 Task: Look for products in the category "Fragrance" from Heritage Store only.
Action: Mouse moved to (243, 121)
Screenshot: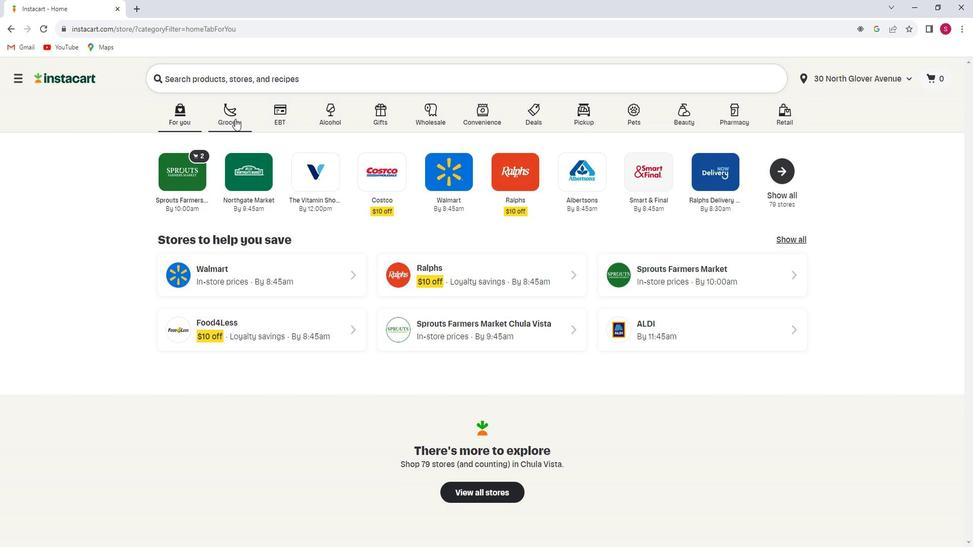 
Action: Mouse pressed left at (243, 121)
Screenshot: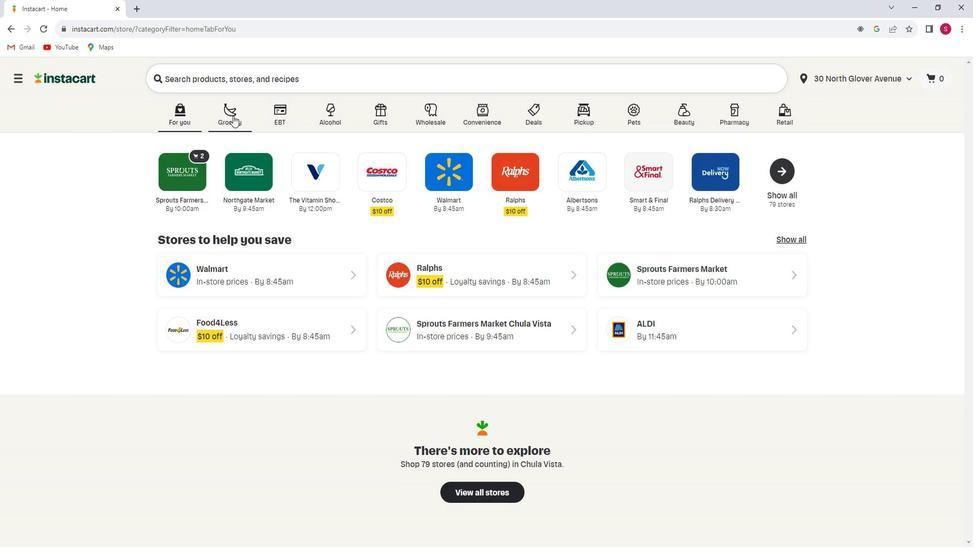 
Action: Mouse moved to (269, 308)
Screenshot: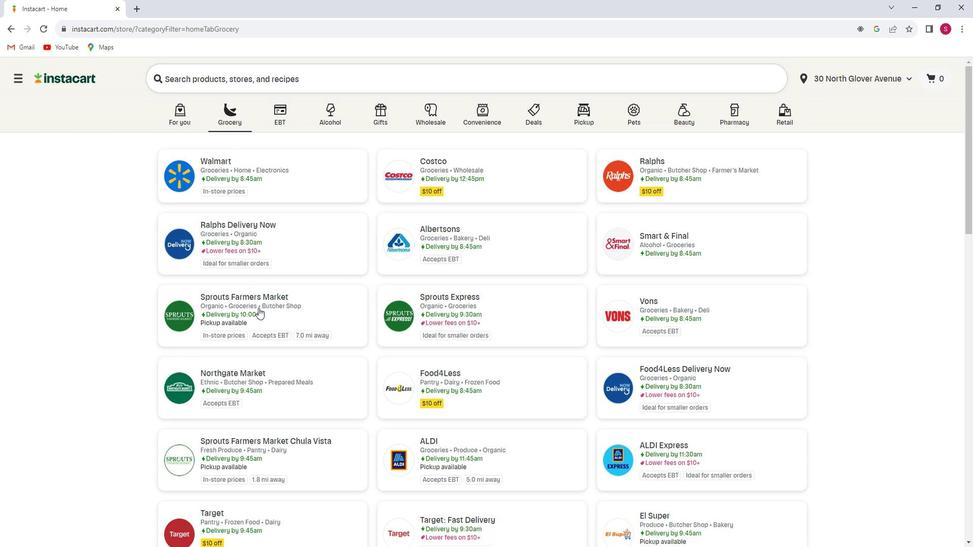 
Action: Mouse pressed left at (269, 308)
Screenshot: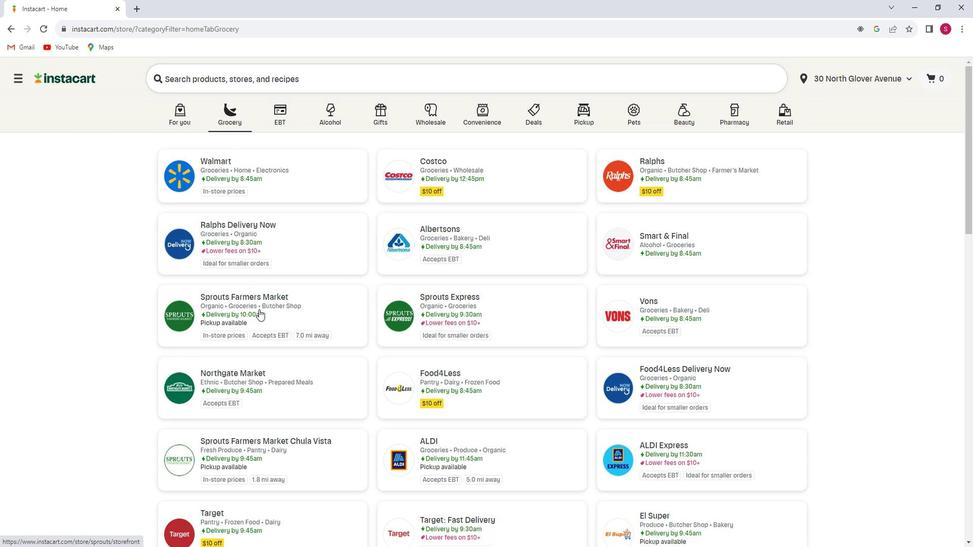 
Action: Mouse moved to (84, 297)
Screenshot: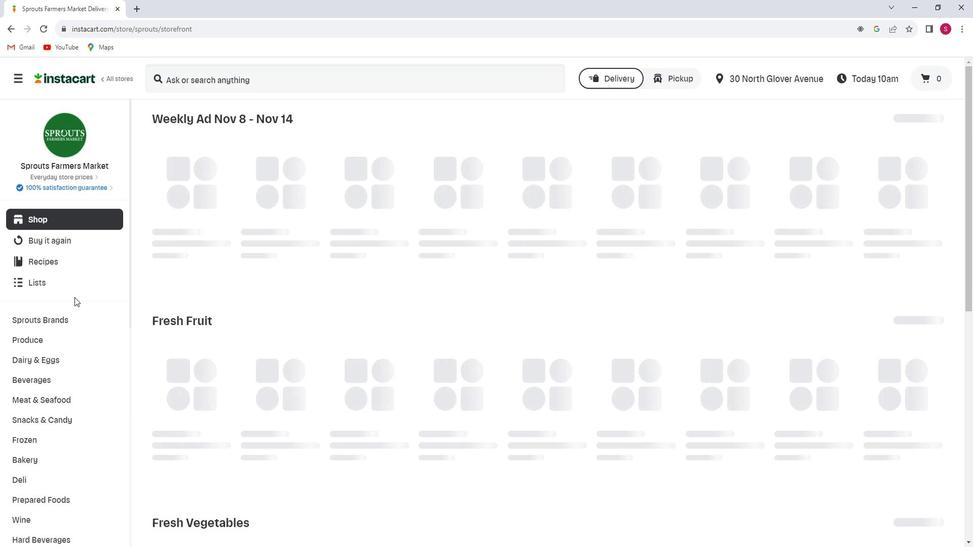 
Action: Mouse scrolled (84, 296) with delta (0, 0)
Screenshot: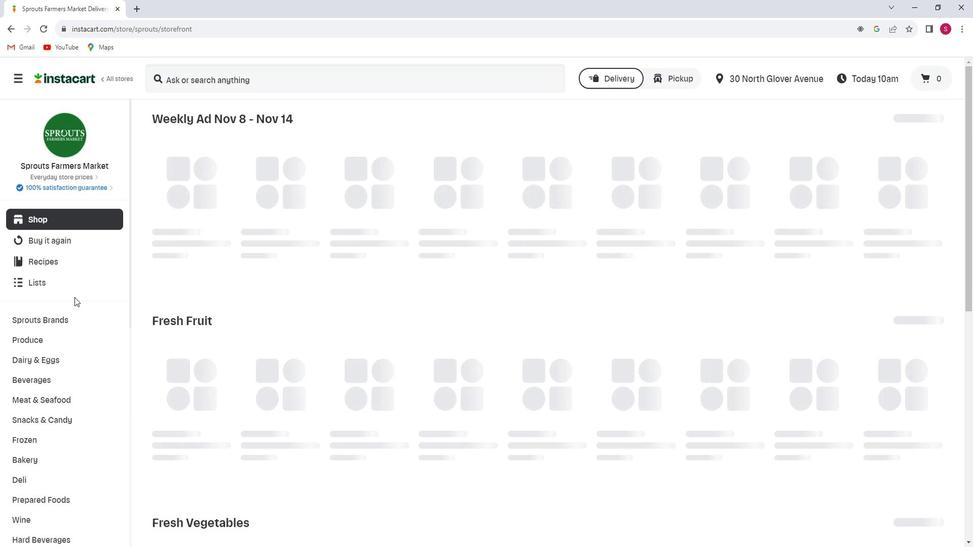 
Action: Mouse scrolled (84, 296) with delta (0, 0)
Screenshot: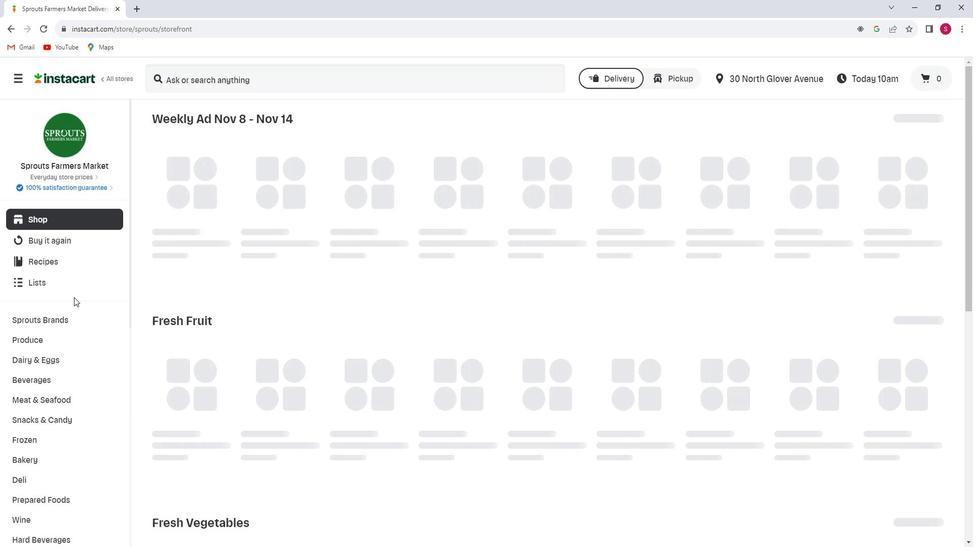 
Action: Mouse scrolled (84, 296) with delta (0, 0)
Screenshot: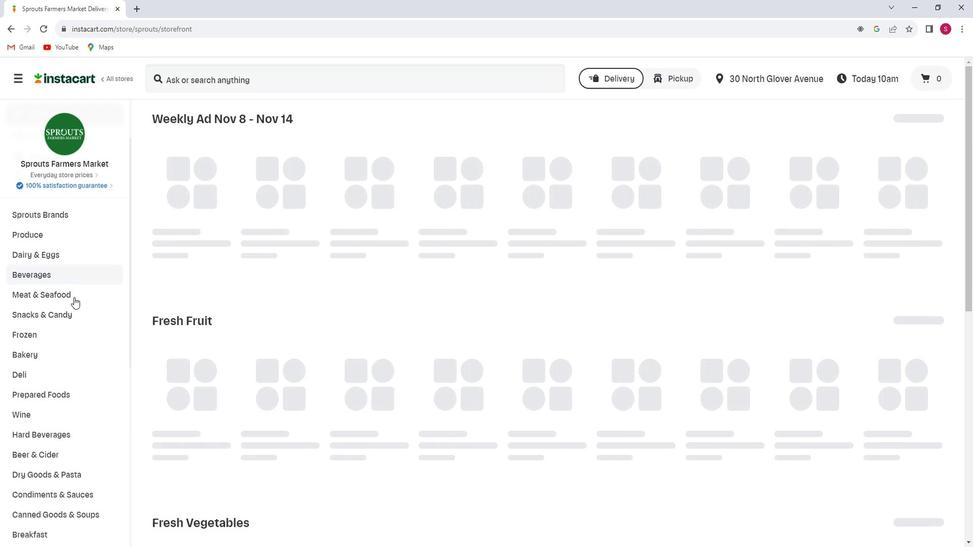 
Action: Mouse scrolled (84, 296) with delta (0, 0)
Screenshot: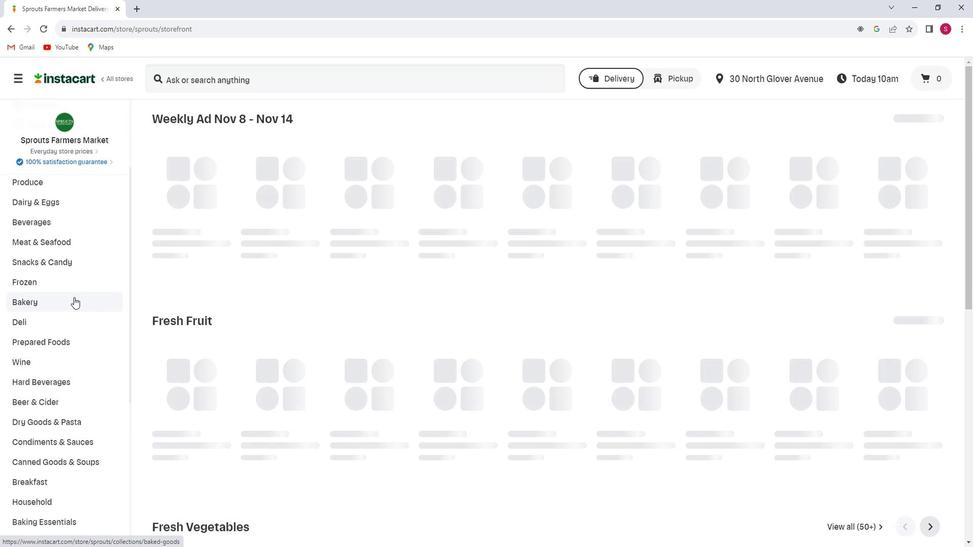
Action: Mouse scrolled (84, 296) with delta (0, 0)
Screenshot: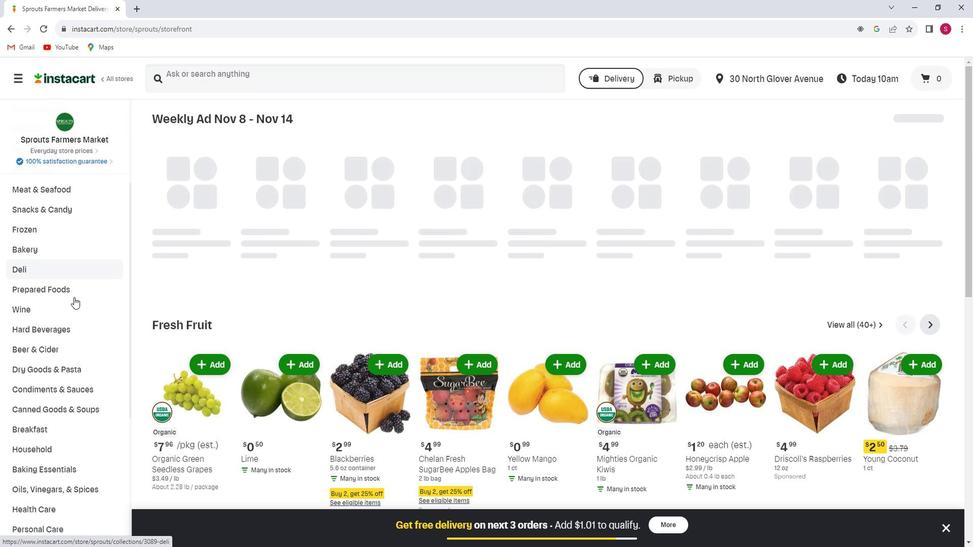
Action: Mouse scrolled (84, 296) with delta (0, 0)
Screenshot: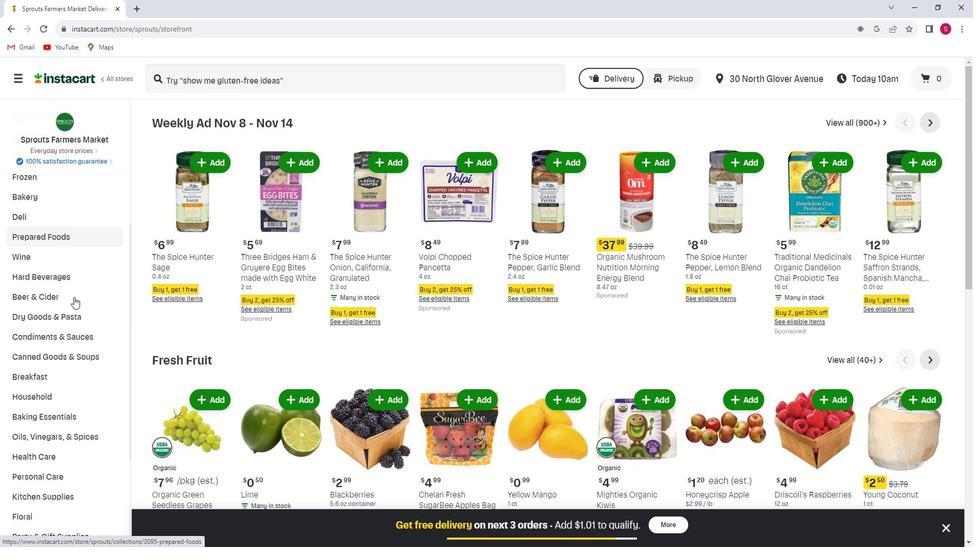 
Action: Mouse scrolled (84, 296) with delta (0, 0)
Screenshot: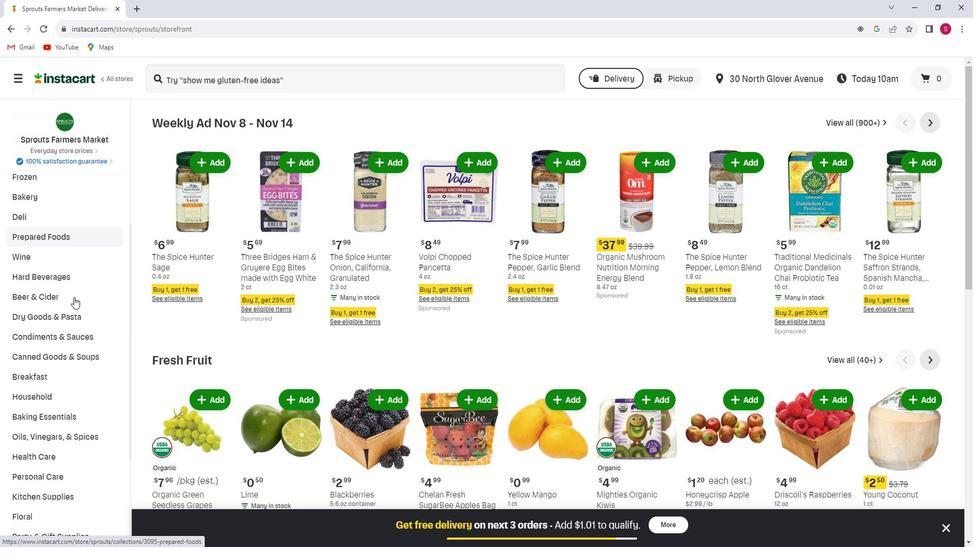 
Action: Mouse moved to (83, 302)
Screenshot: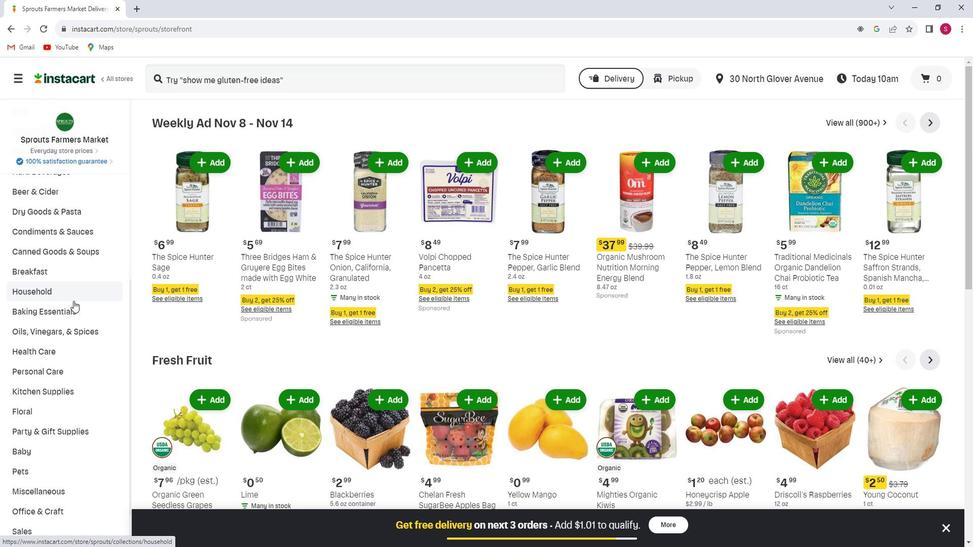 
Action: Mouse scrolled (83, 301) with delta (0, 0)
Screenshot: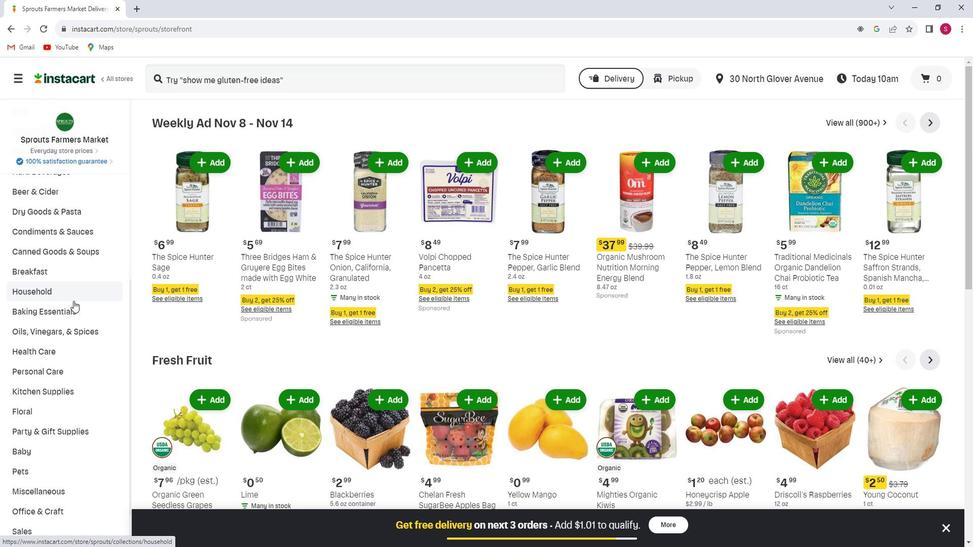 
Action: Mouse moved to (74, 322)
Screenshot: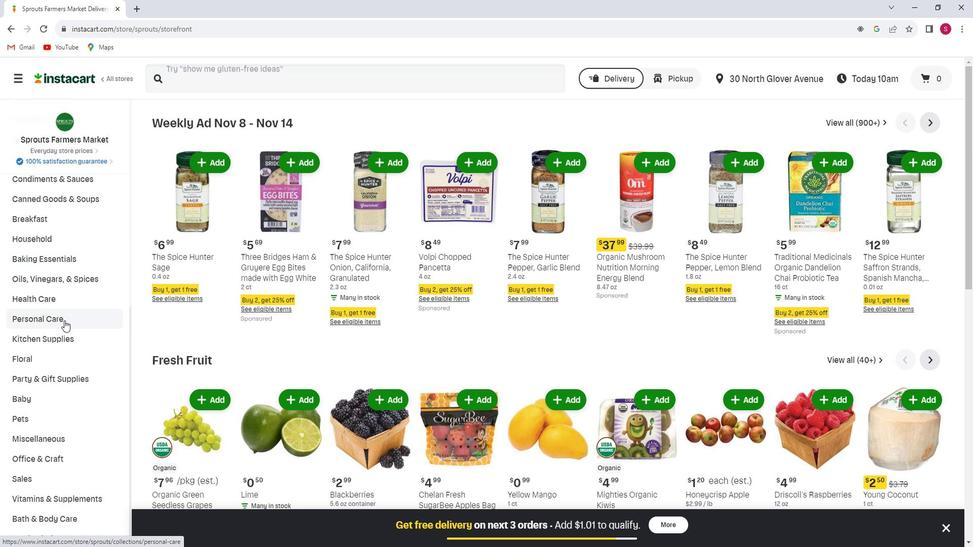 
Action: Mouse pressed left at (74, 322)
Screenshot: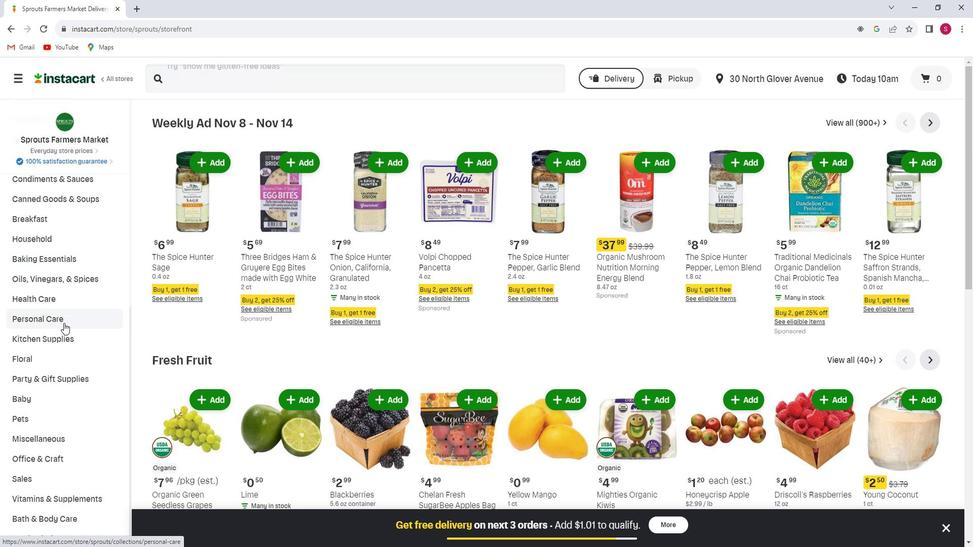 
Action: Mouse moved to (883, 272)
Screenshot: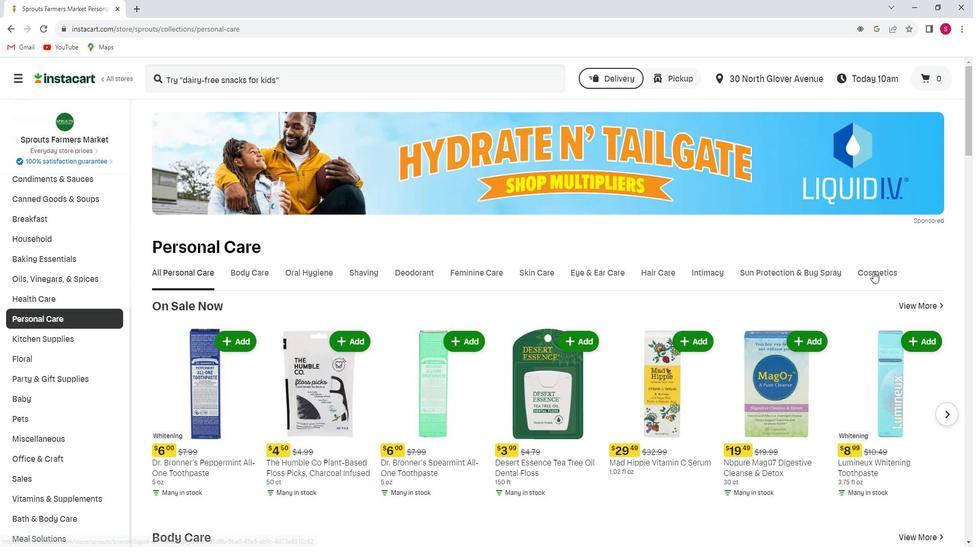 
Action: Mouse pressed left at (883, 272)
Screenshot: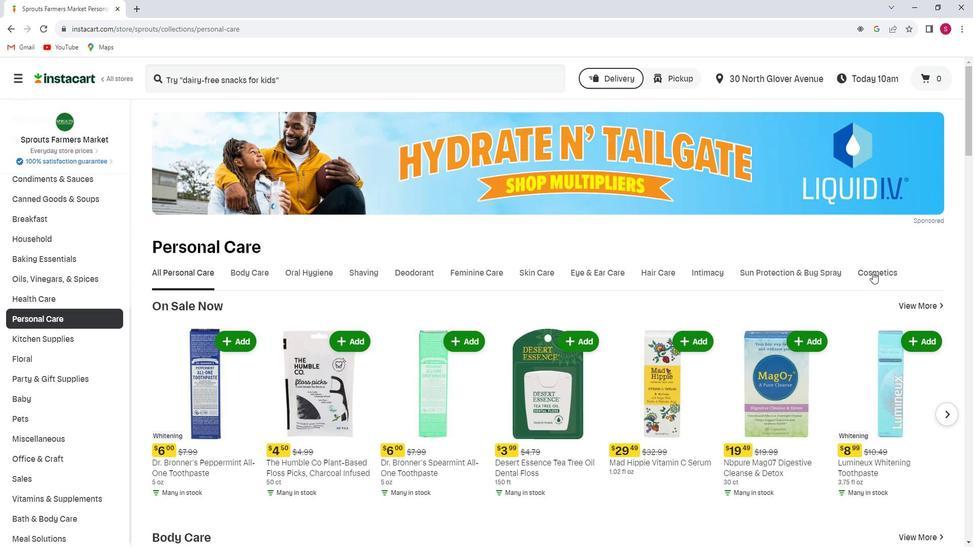 
Action: Mouse moved to (375, 194)
Screenshot: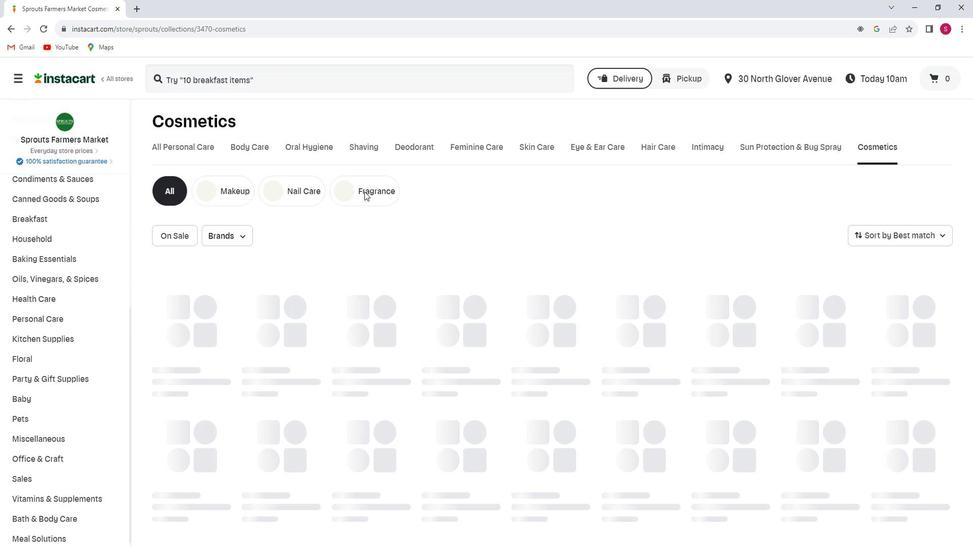
Action: Mouse pressed left at (375, 194)
Screenshot: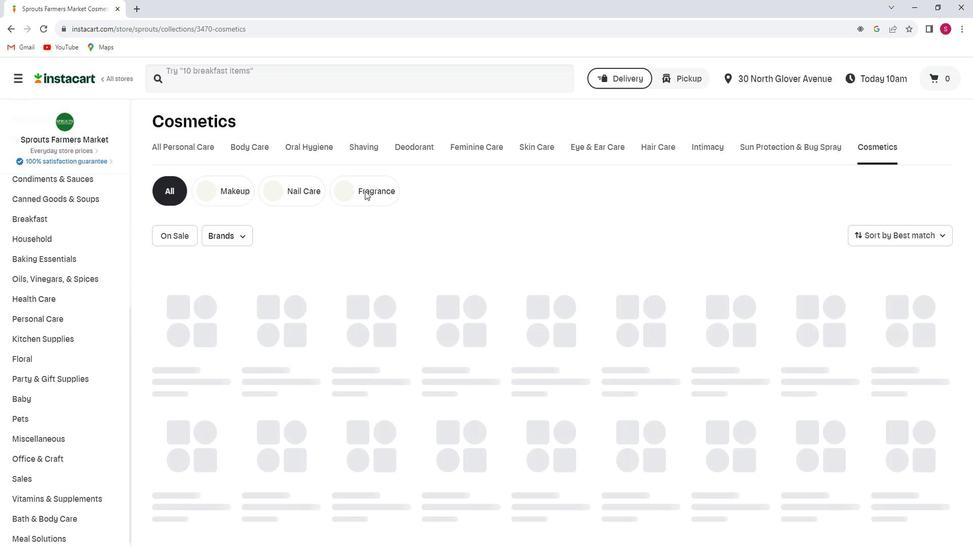 
Action: Mouse moved to (252, 241)
Screenshot: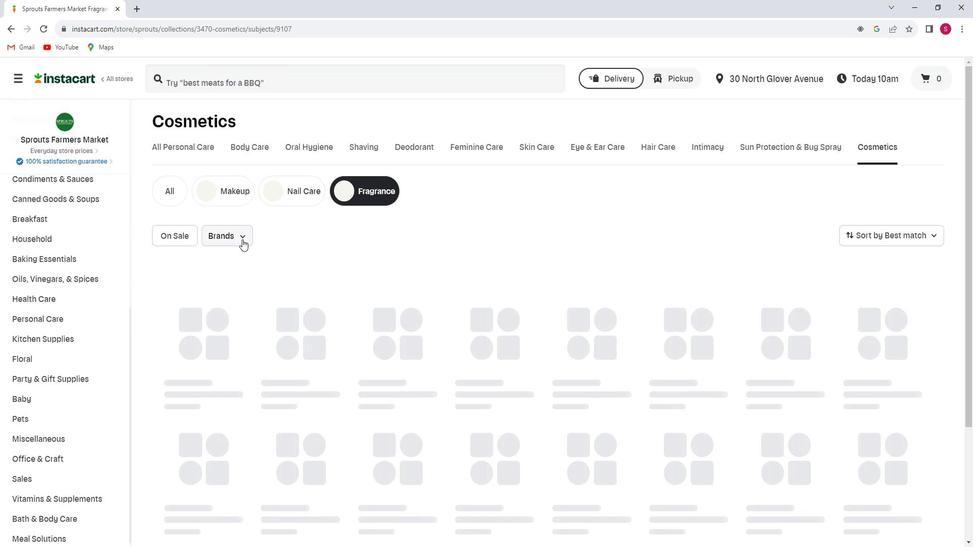 
Action: Mouse pressed left at (252, 241)
Screenshot: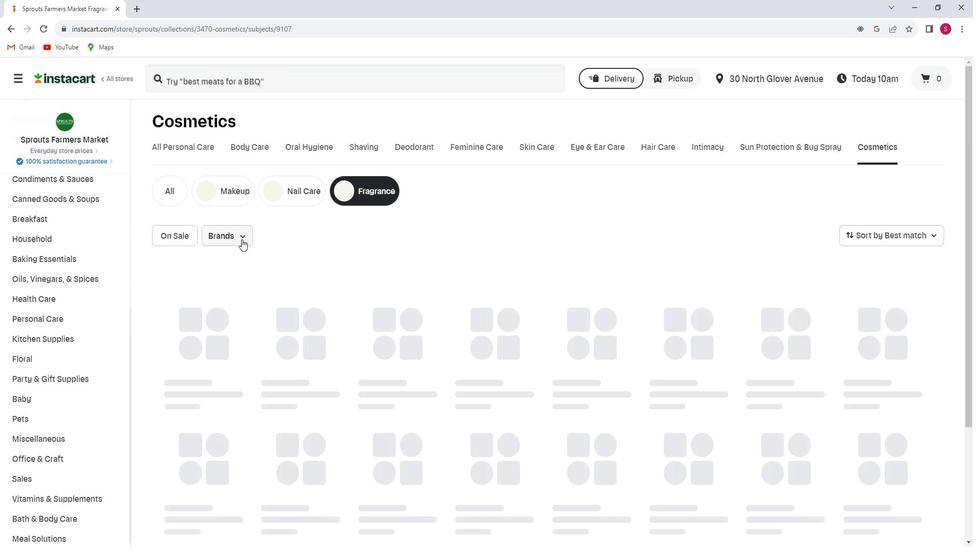 
Action: Mouse moved to (256, 293)
Screenshot: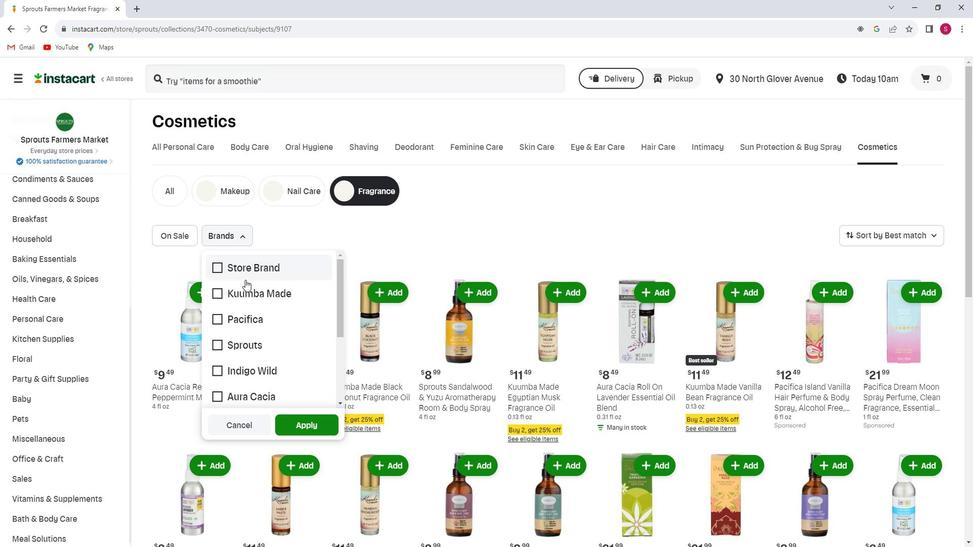 
Action: Mouse scrolled (256, 292) with delta (0, 0)
Screenshot: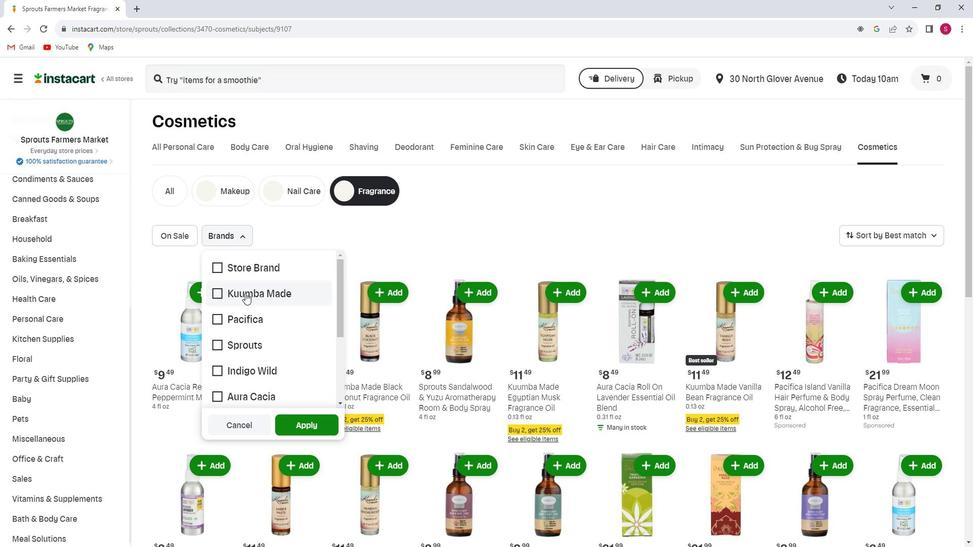 
Action: Mouse scrolled (256, 292) with delta (0, 0)
Screenshot: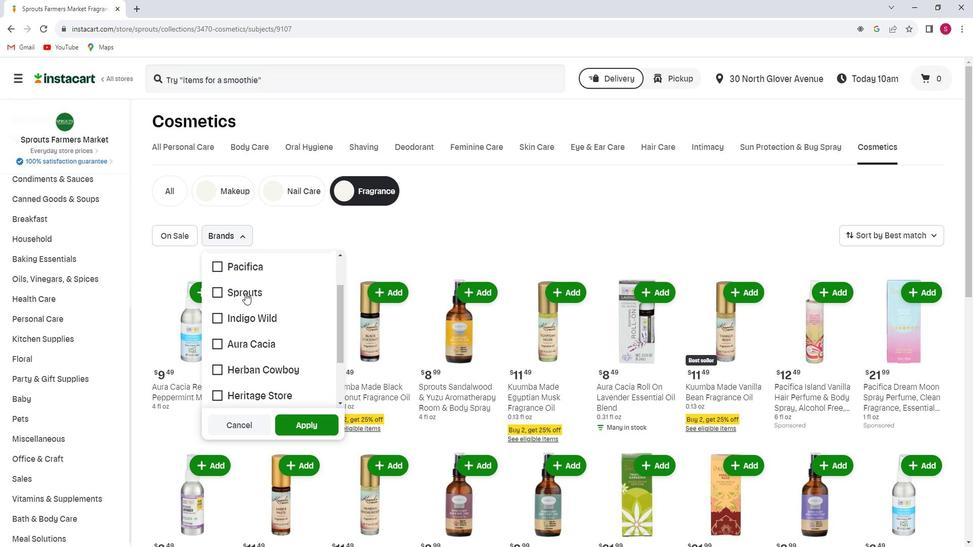 
Action: Mouse moved to (256, 295)
Screenshot: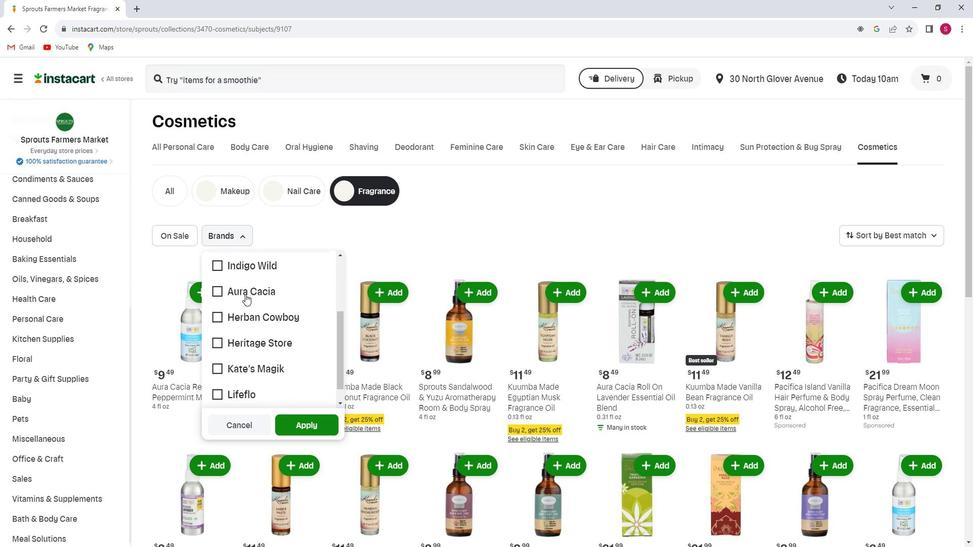 
Action: Mouse scrolled (256, 294) with delta (0, 0)
Screenshot: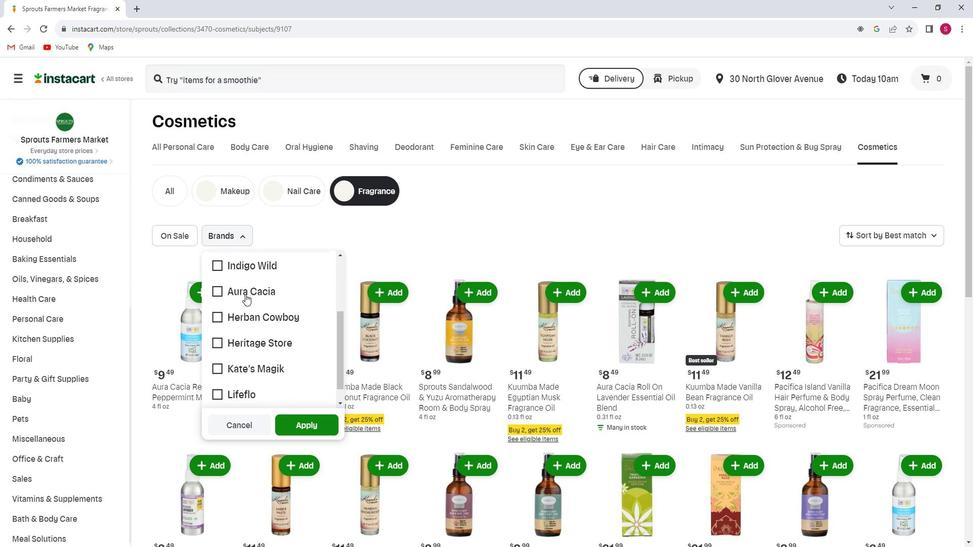 
Action: Mouse moved to (219, 328)
Screenshot: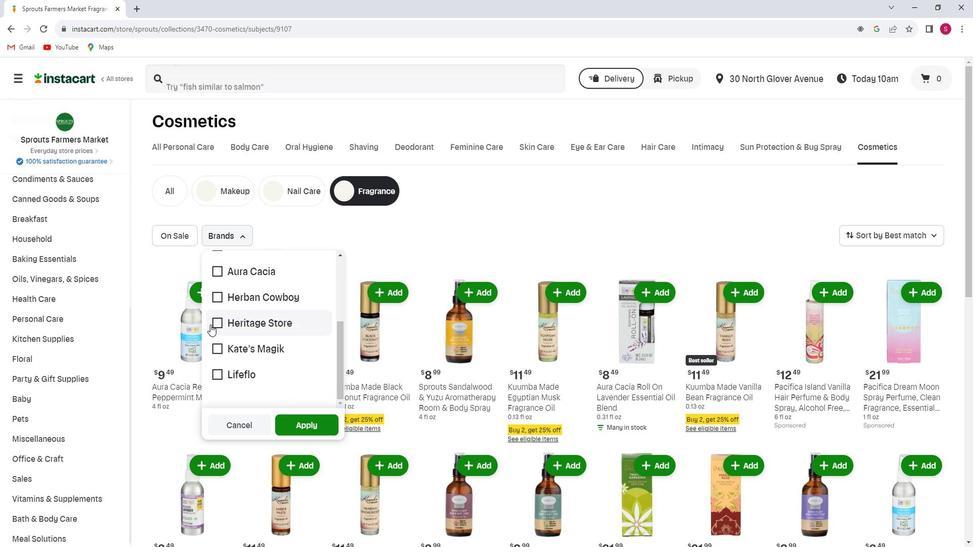 
Action: Mouse pressed left at (219, 328)
Screenshot: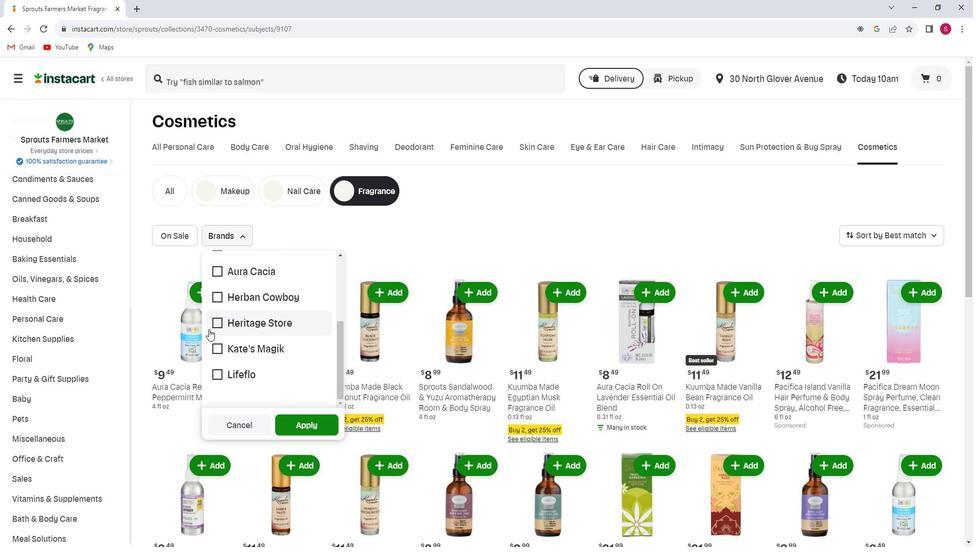 
Action: Mouse moved to (314, 419)
Screenshot: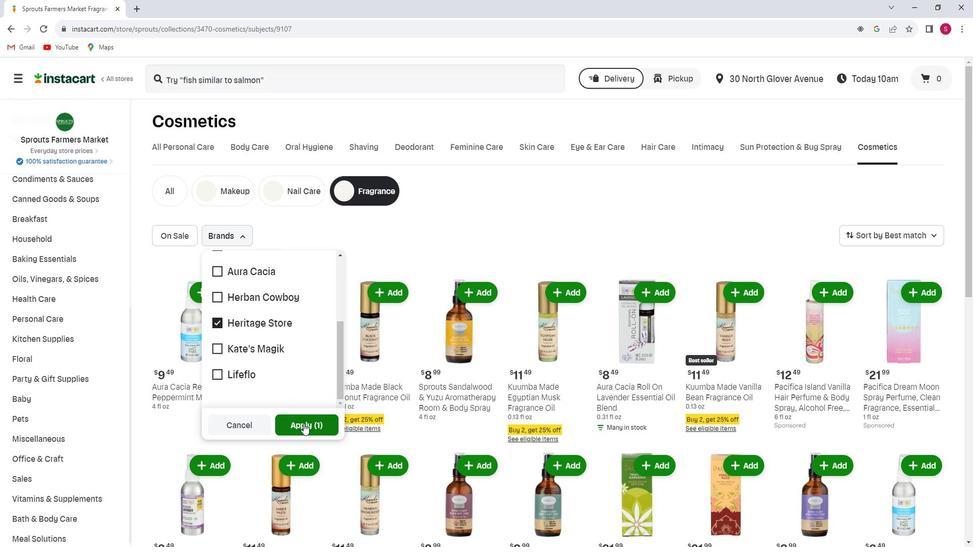 
Action: Mouse pressed left at (314, 419)
Screenshot: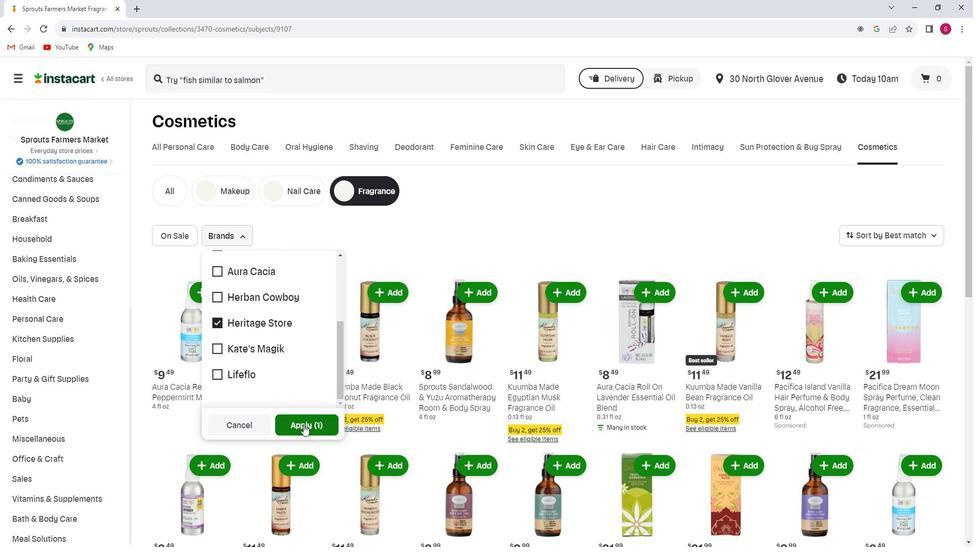 
Action: Mouse moved to (315, 418)
Screenshot: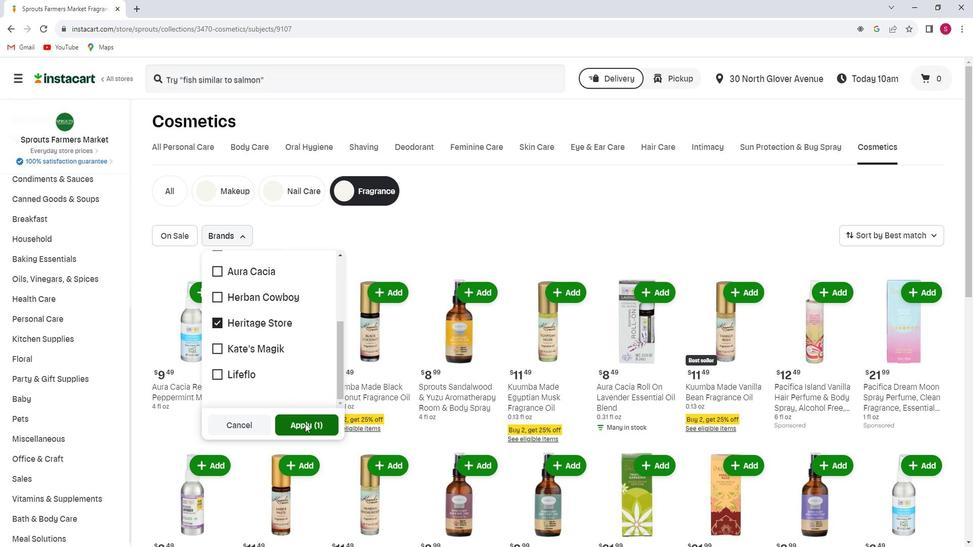 
